 Task: Create a due date automation trigger when advanced on, on the tuesday of the week a card is due add dates starting this month at 11:00 AM.
Action: Mouse moved to (995, 77)
Screenshot: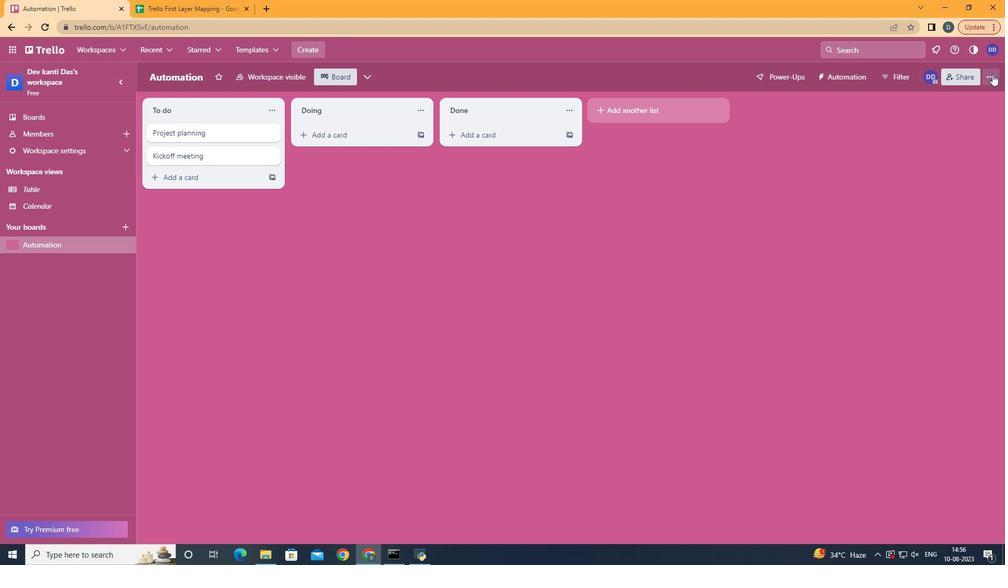 
Action: Mouse pressed left at (995, 77)
Screenshot: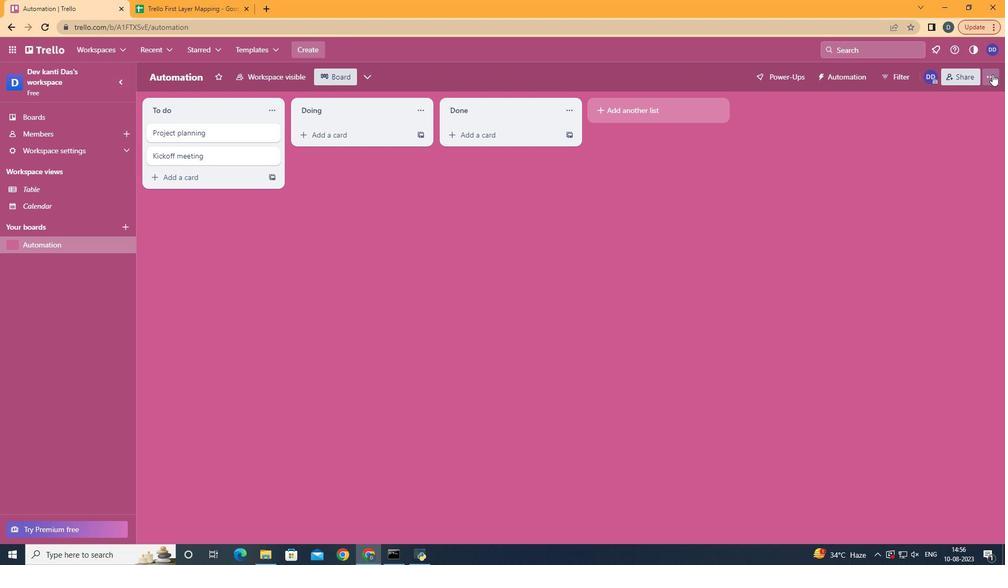
Action: Mouse moved to (923, 222)
Screenshot: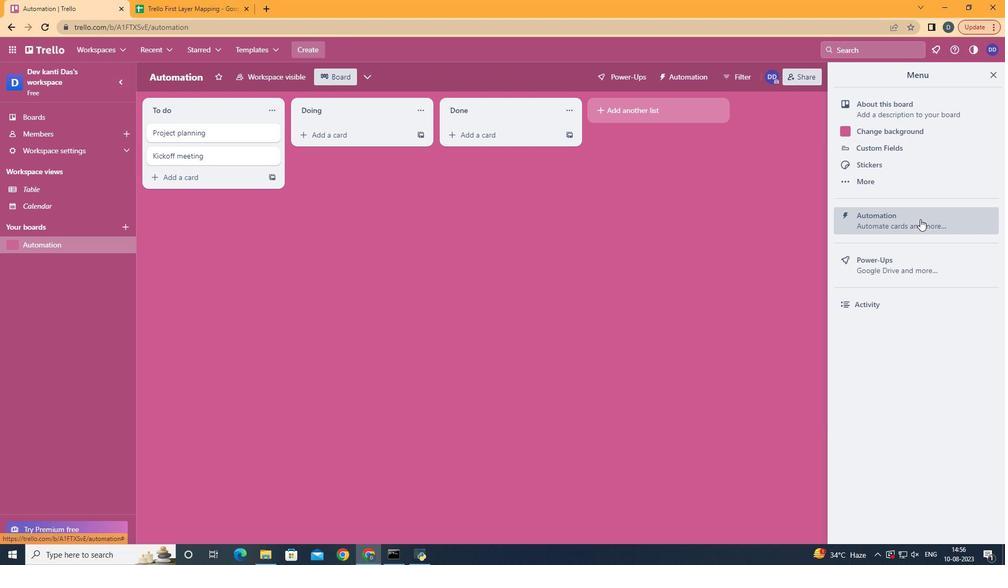 
Action: Mouse pressed left at (923, 222)
Screenshot: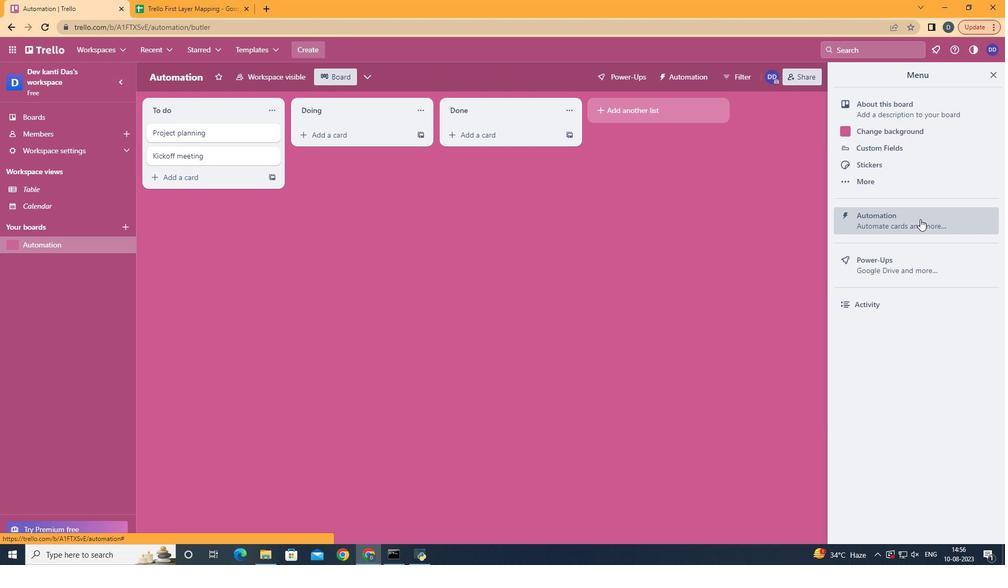 
Action: Mouse moved to (194, 210)
Screenshot: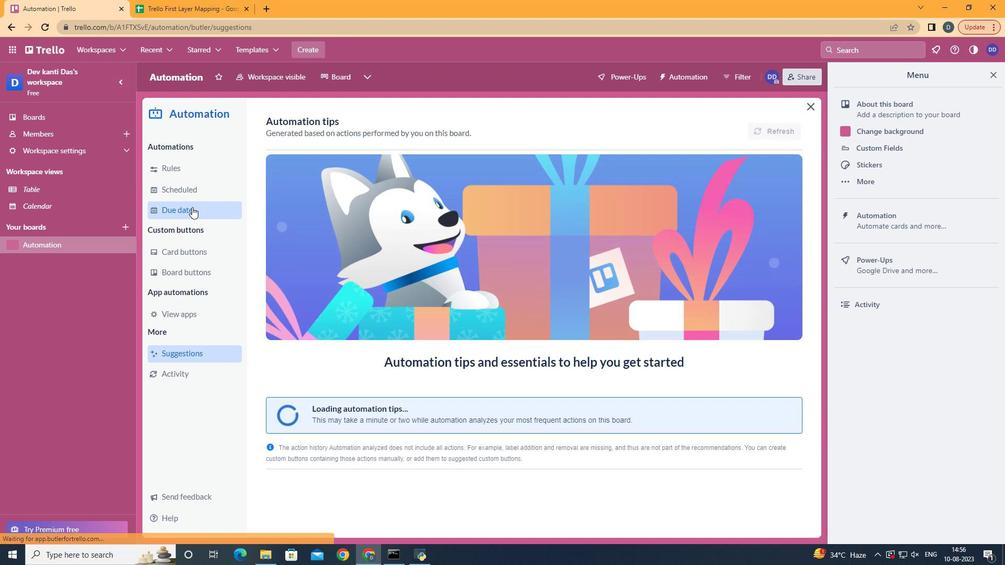 
Action: Mouse pressed left at (194, 210)
Screenshot: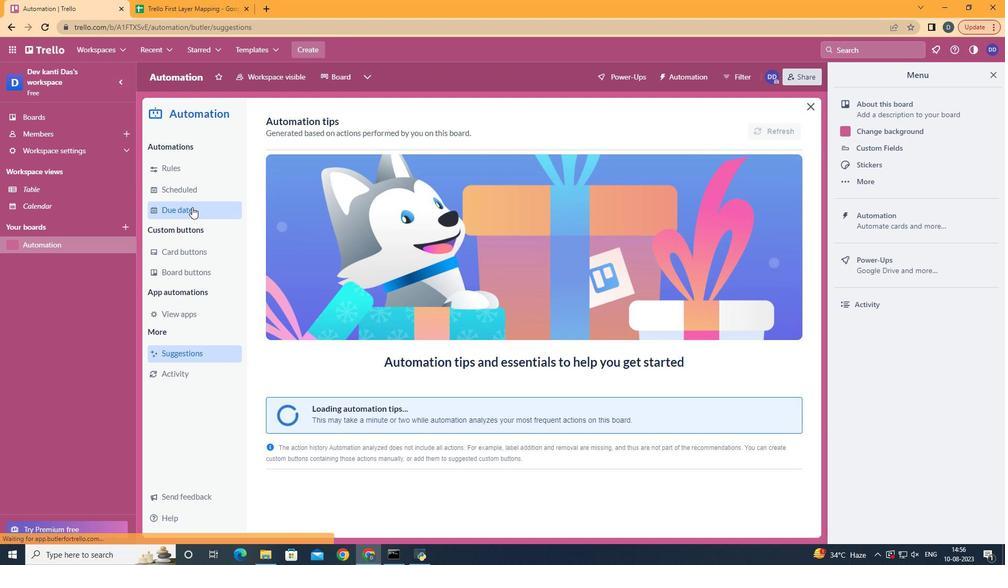 
Action: Mouse moved to (735, 127)
Screenshot: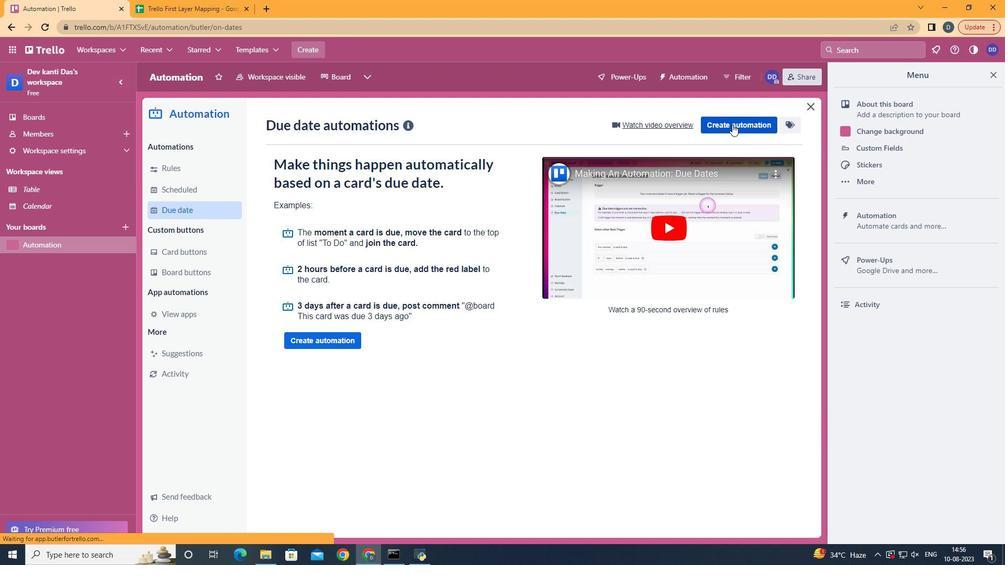 
Action: Mouse pressed left at (735, 127)
Screenshot: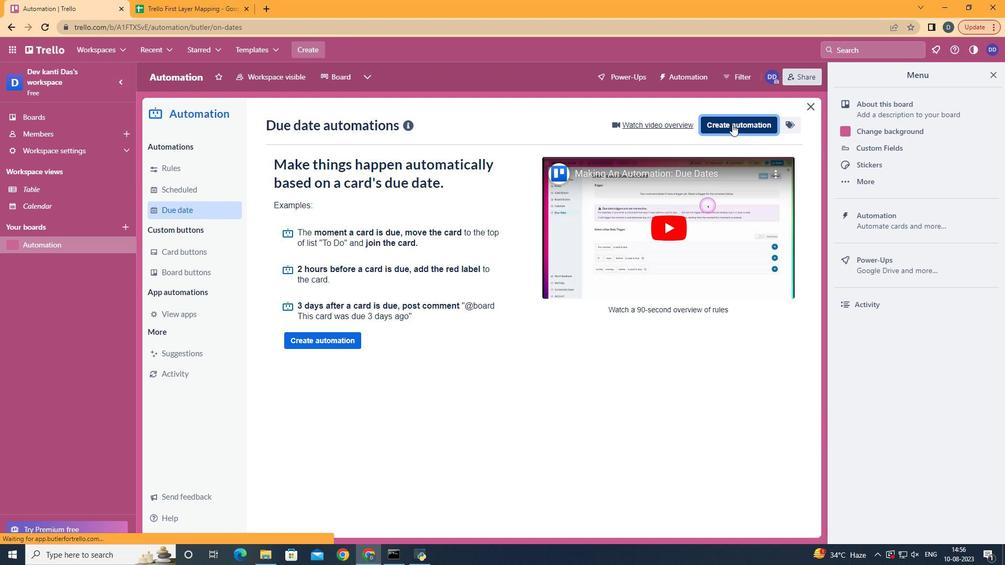 
Action: Mouse moved to (541, 220)
Screenshot: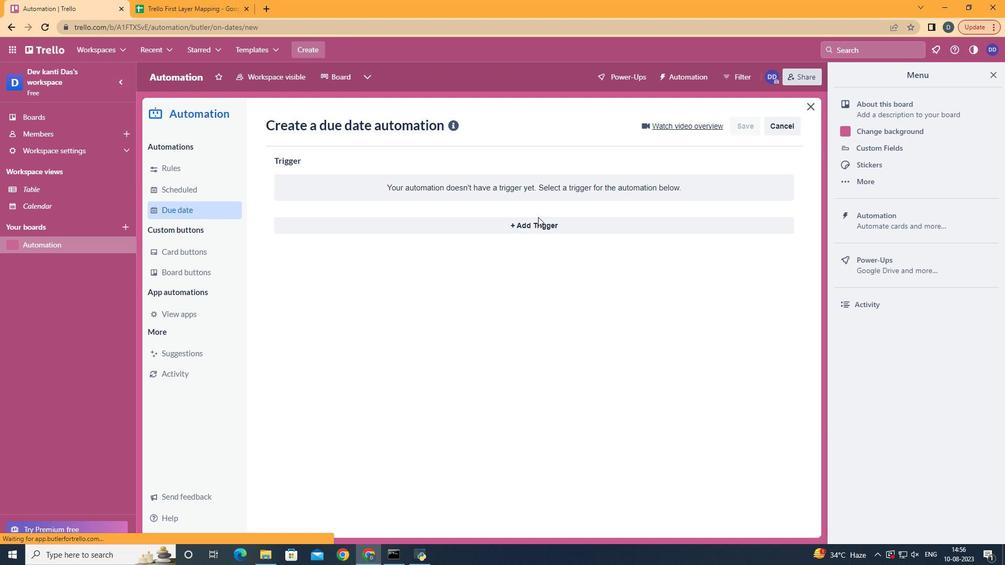 
Action: Mouse pressed left at (541, 220)
Screenshot: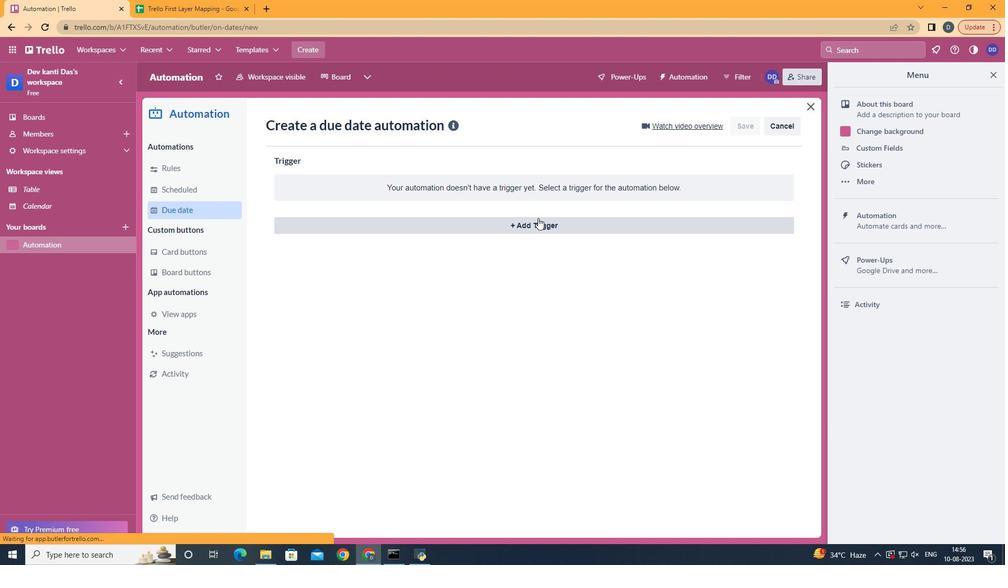
Action: Mouse moved to (611, 228)
Screenshot: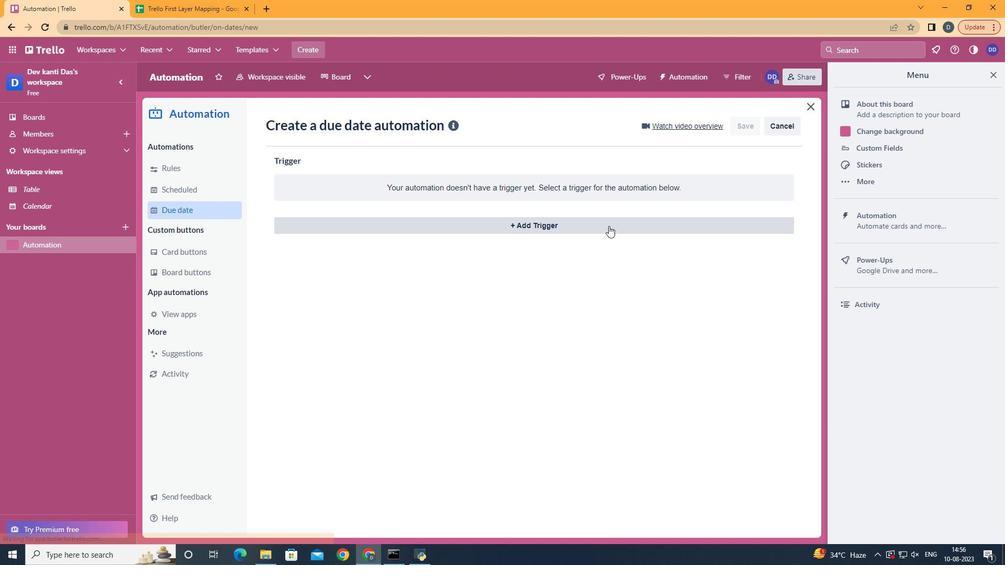 
Action: Mouse pressed left at (611, 228)
Screenshot: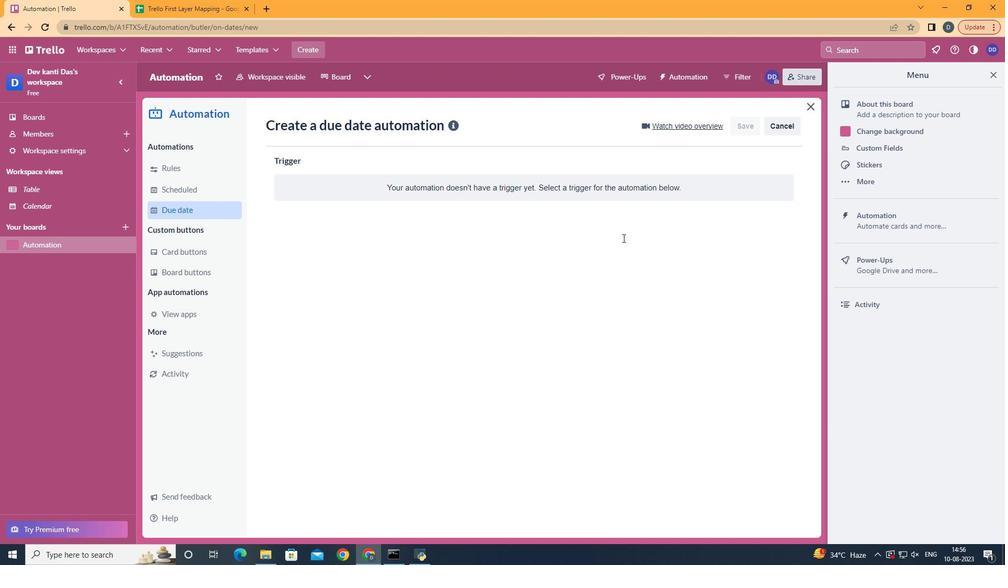 
Action: Mouse moved to (330, 295)
Screenshot: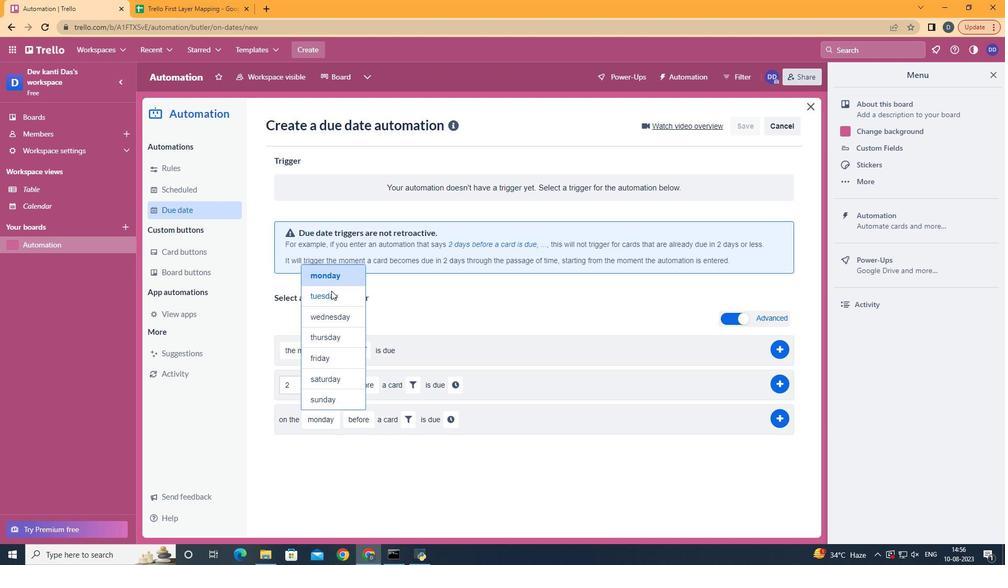 
Action: Mouse pressed left at (330, 295)
Screenshot: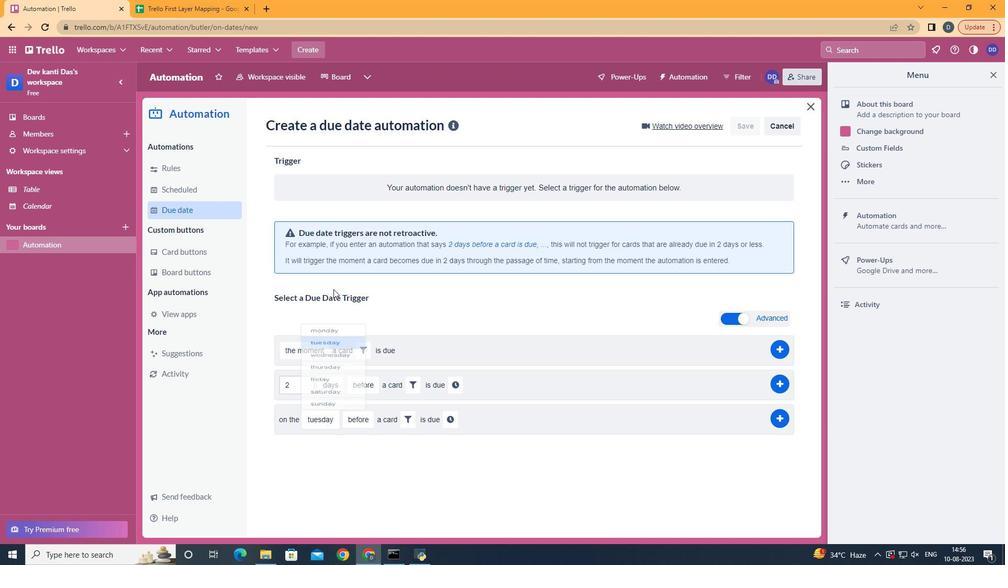 
Action: Mouse moved to (376, 481)
Screenshot: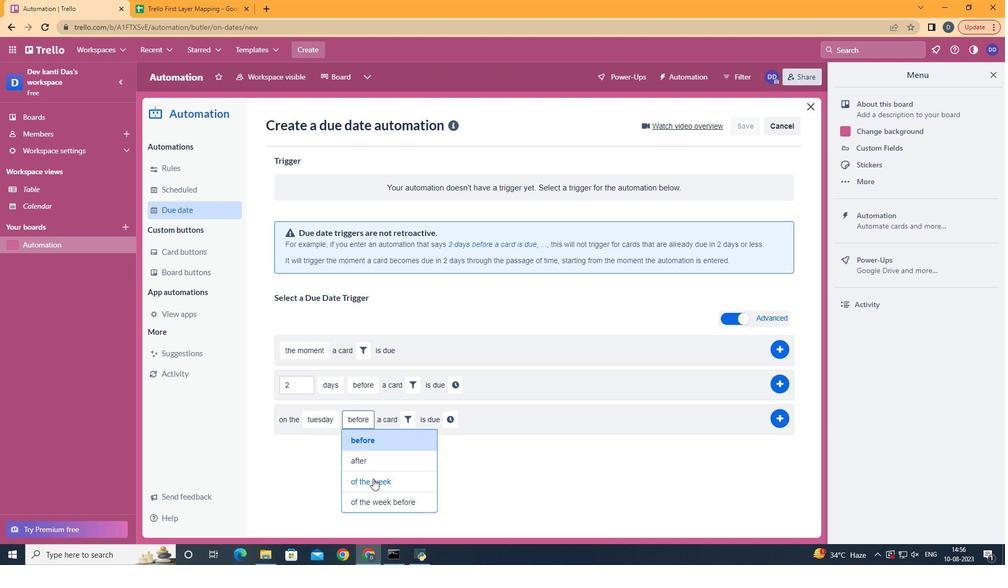 
Action: Mouse pressed left at (376, 481)
Screenshot: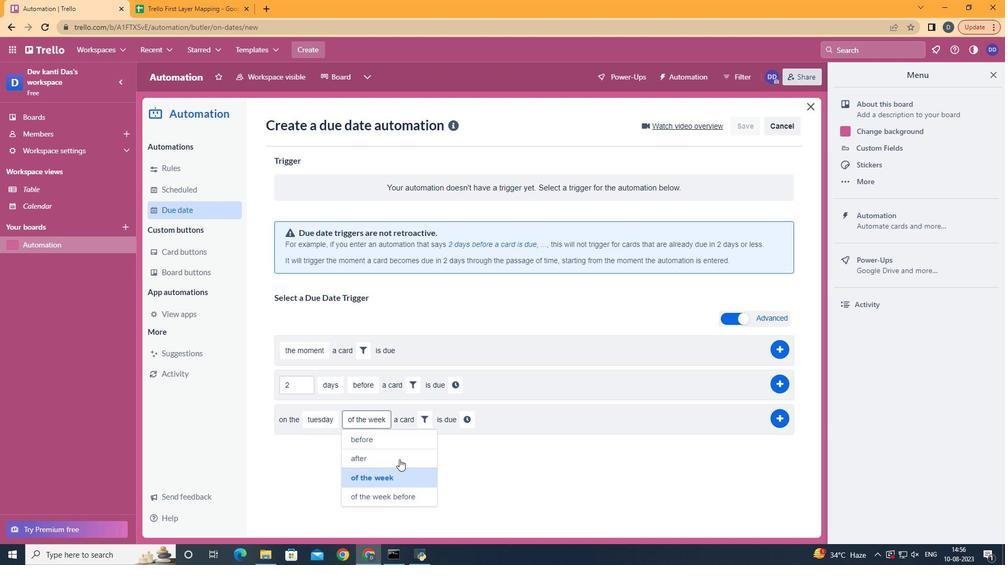
Action: Mouse moved to (427, 426)
Screenshot: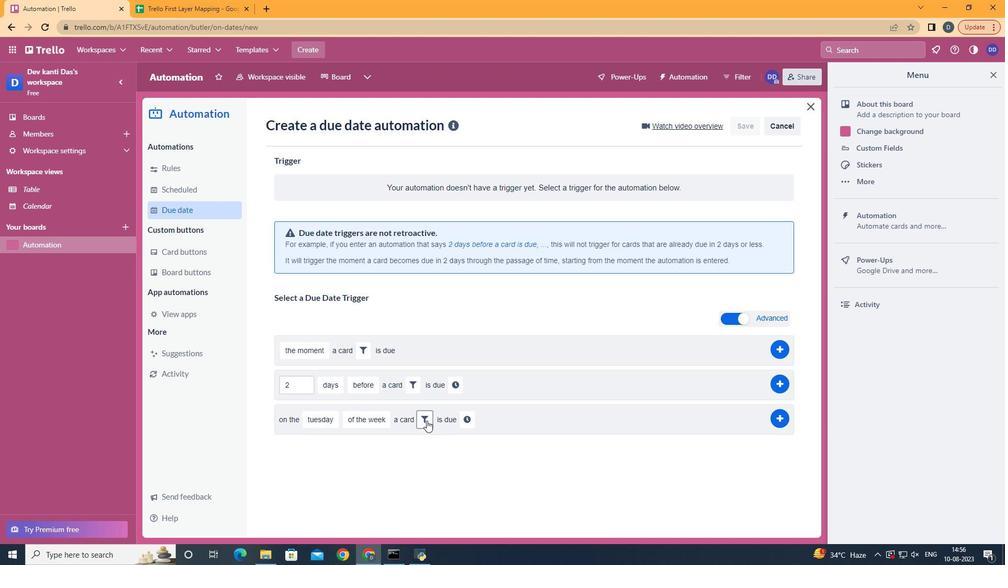 
Action: Mouse pressed left at (427, 426)
Screenshot: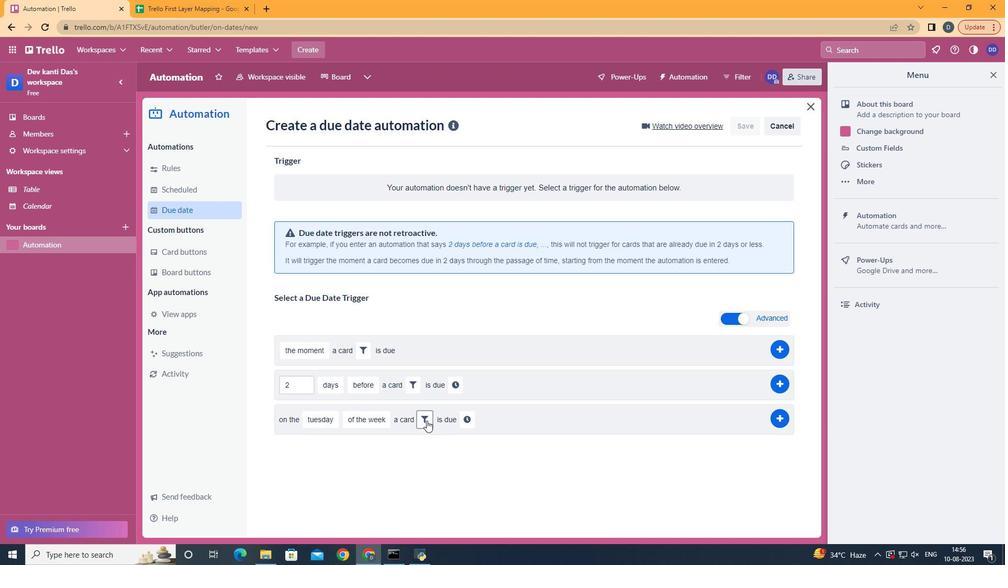 
Action: Mouse moved to (486, 463)
Screenshot: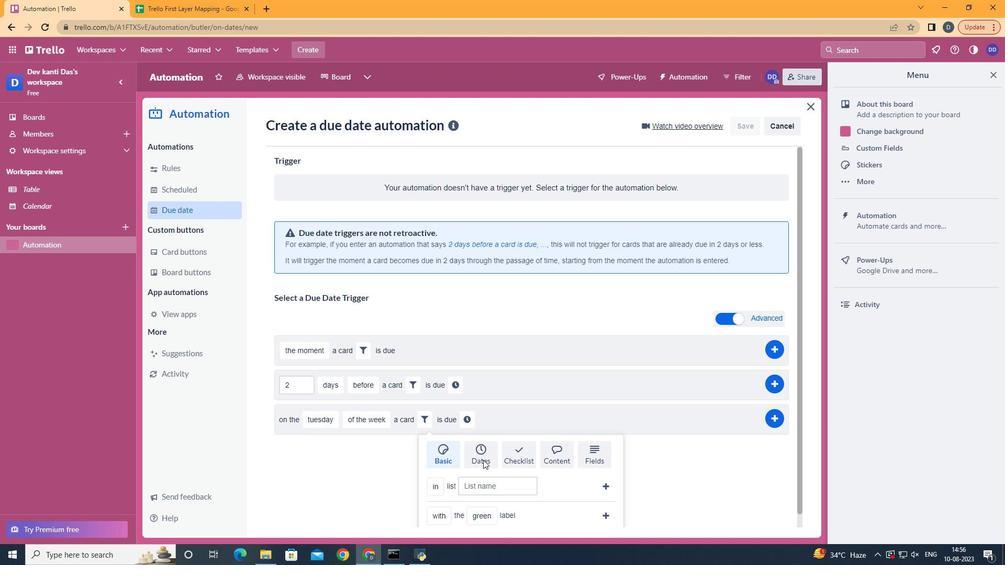 
Action: Mouse pressed left at (486, 463)
Screenshot: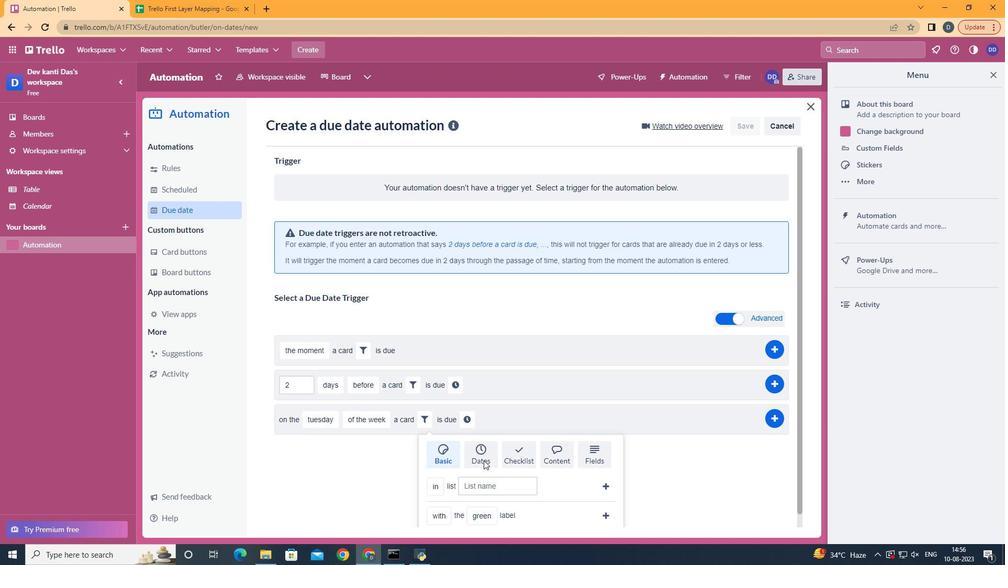 
Action: Mouse moved to (486, 463)
Screenshot: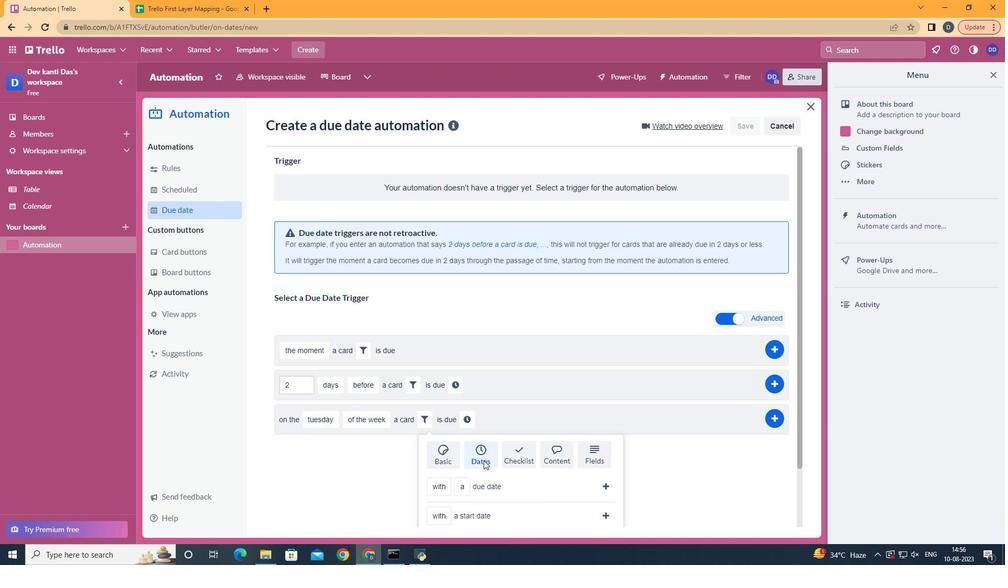 
Action: Mouse scrolled (486, 463) with delta (0, 0)
Screenshot: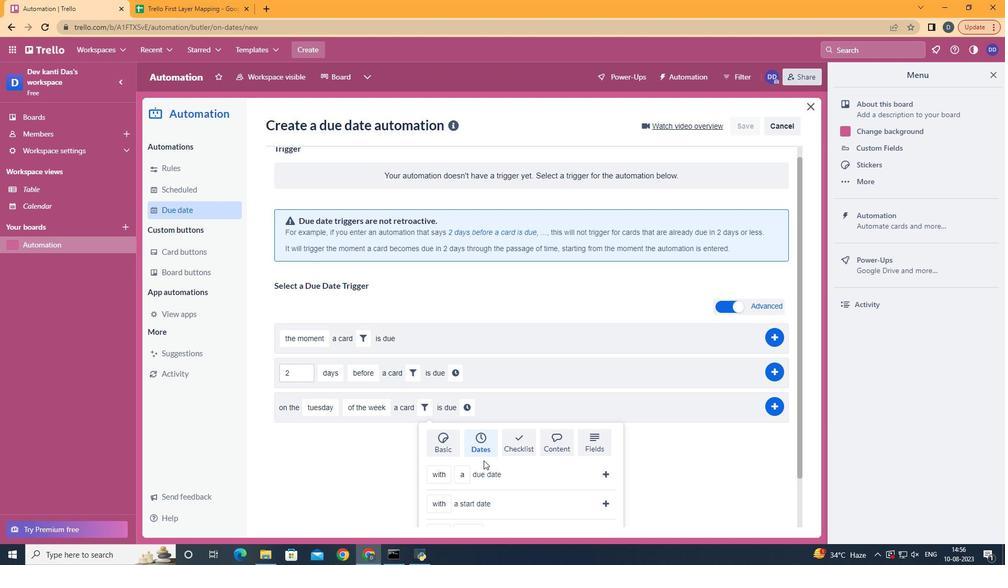 
Action: Mouse scrolled (486, 463) with delta (0, 0)
Screenshot: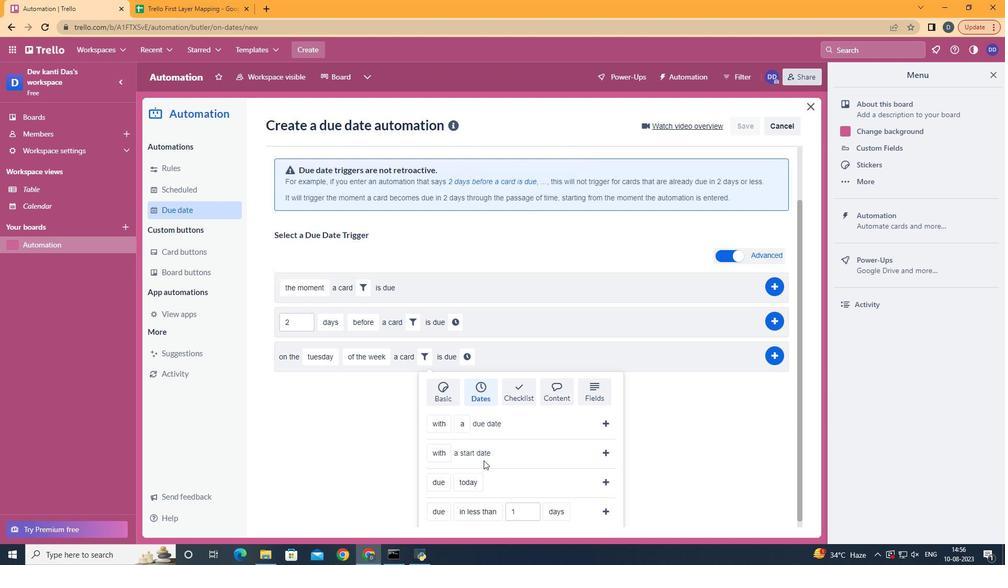 
Action: Mouse scrolled (486, 463) with delta (0, 0)
Screenshot: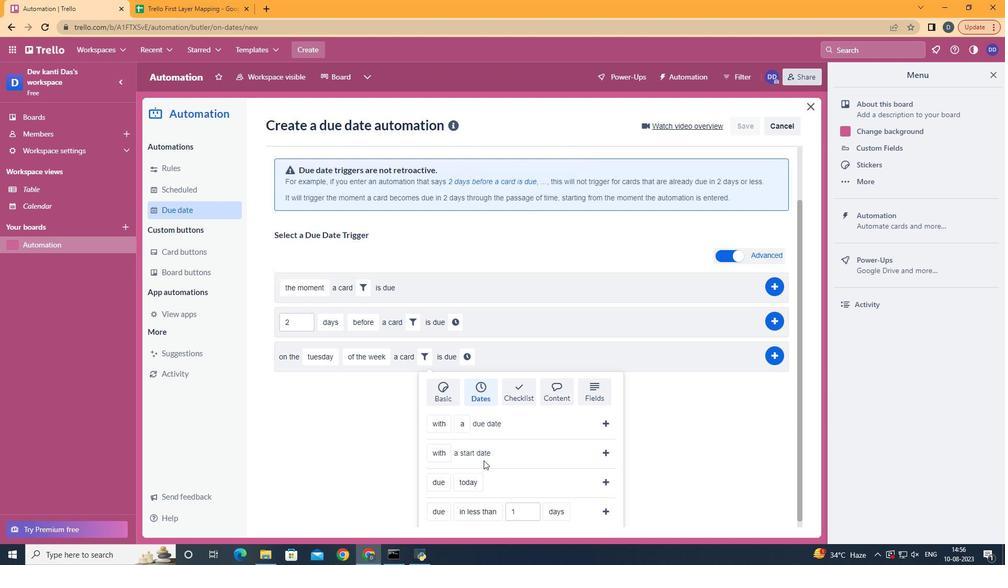 
Action: Mouse scrolled (486, 463) with delta (0, 0)
Screenshot: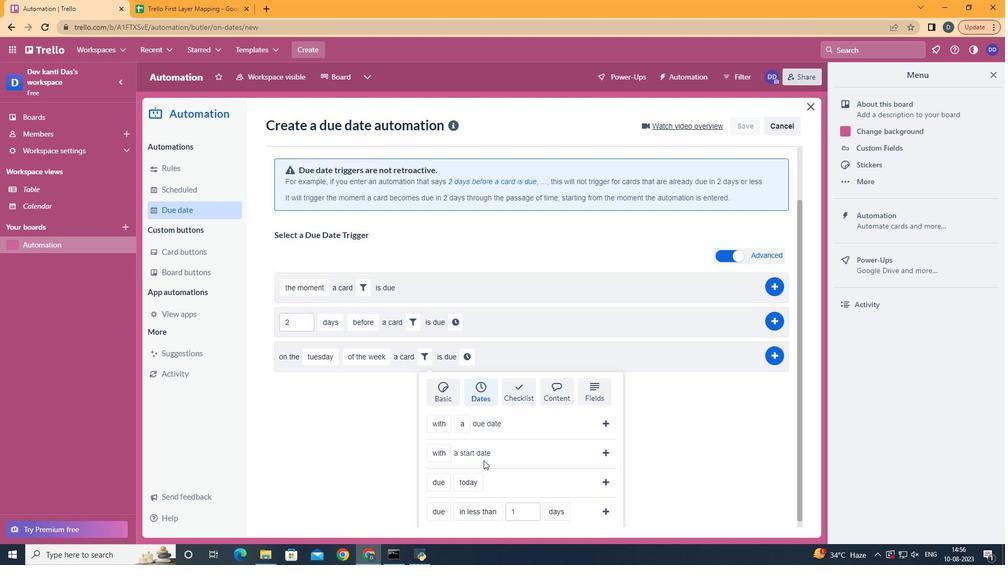 
Action: Mouse scrolled (486, 463) with delta (0, 0)
Screenshot: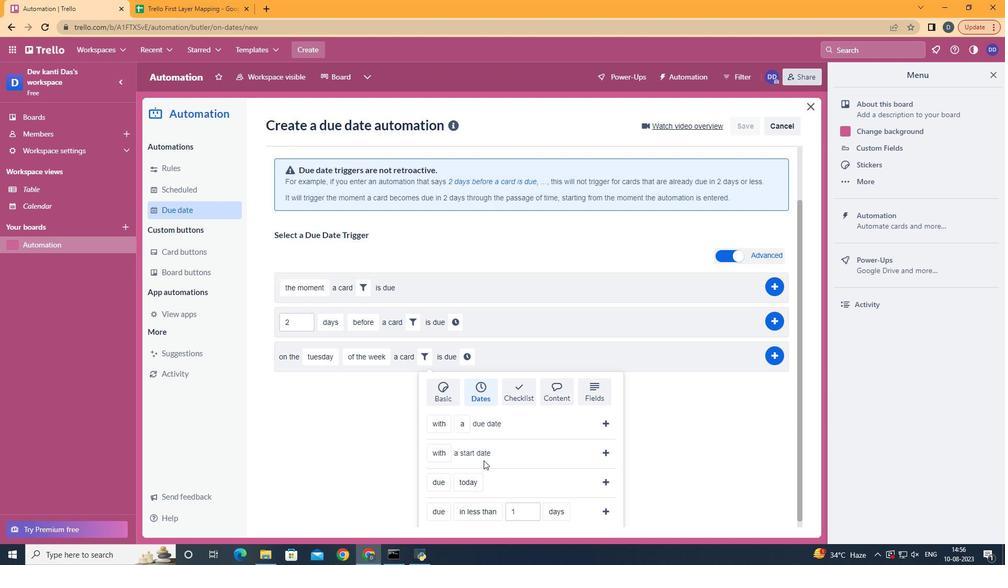 
Action: Mouse scrolled (486, 463) with delta (0, 0)
Screenshot: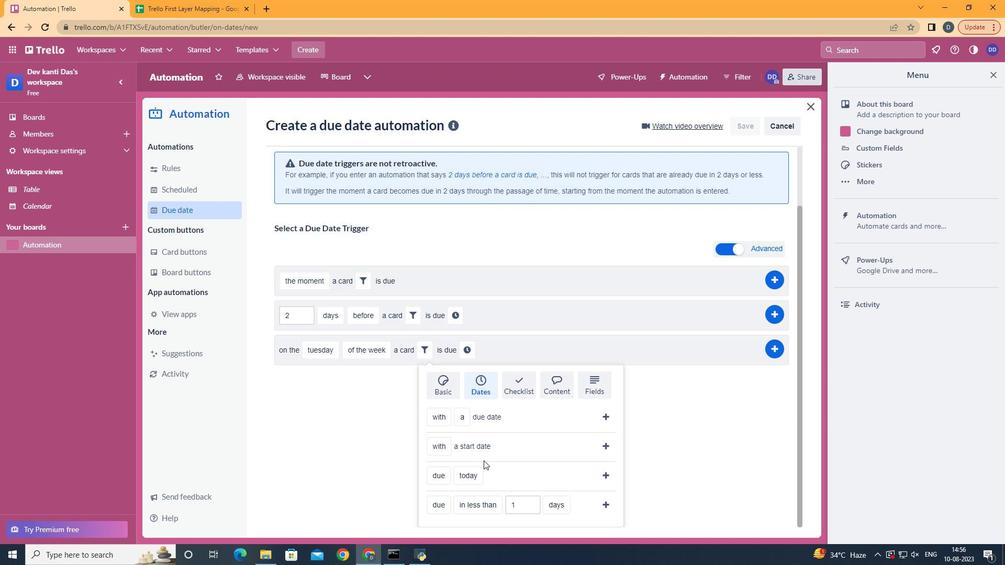 
Action: Mouse moved to (465, 440)
Screenshot: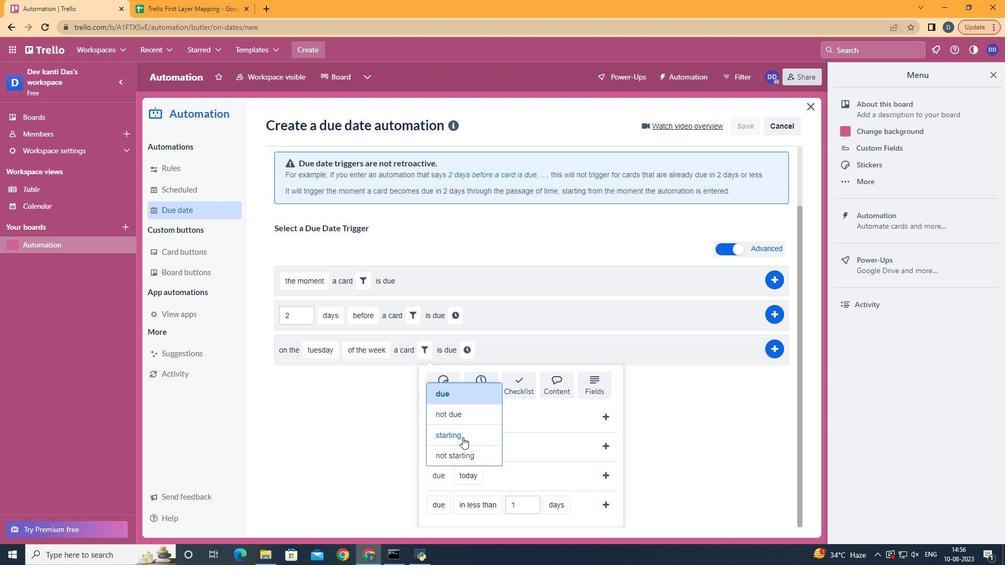 
Action: Mouse pressed left at (465, 440)
Screenshot: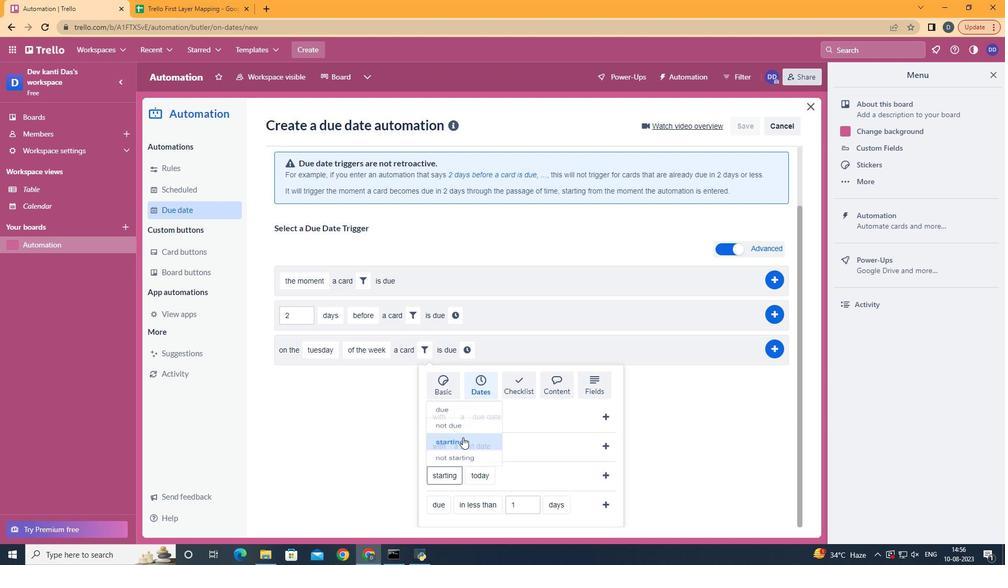 
Action: Mouse moved to (503, 436)
Screenshot: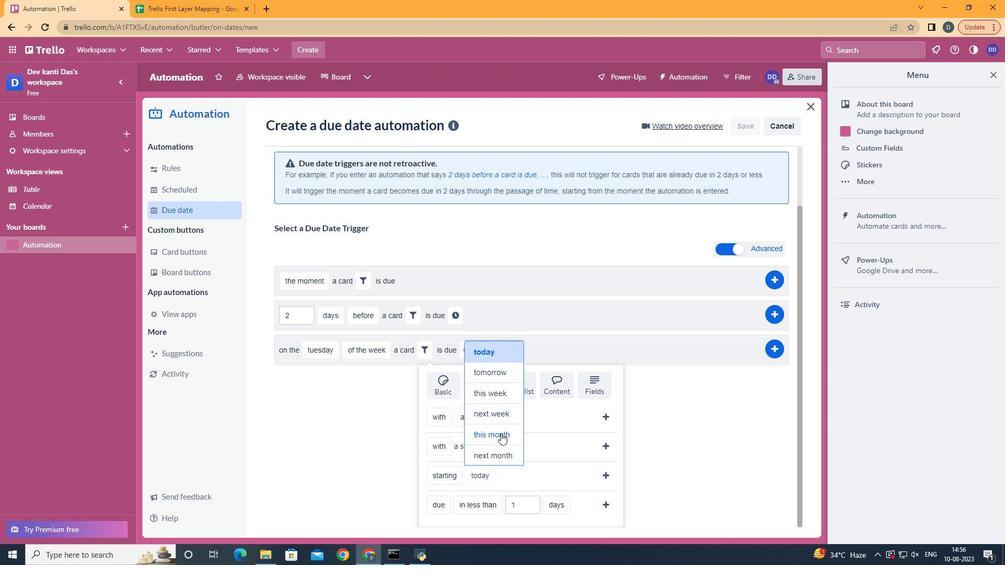 
Action: Mouse pressed left at (503, 436)
Screenshot: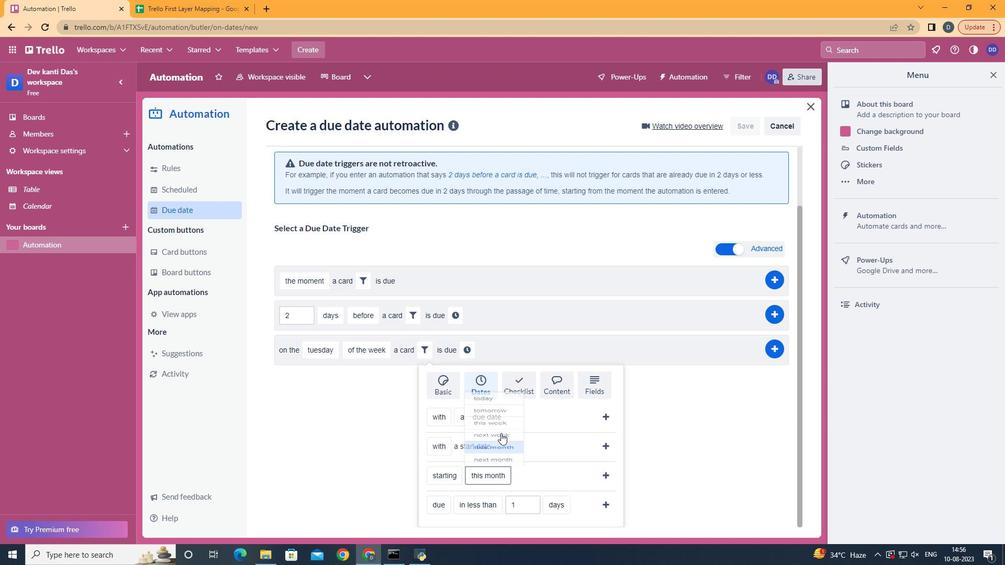 
Action: Mouse moved to (610, 478)
Screenshot: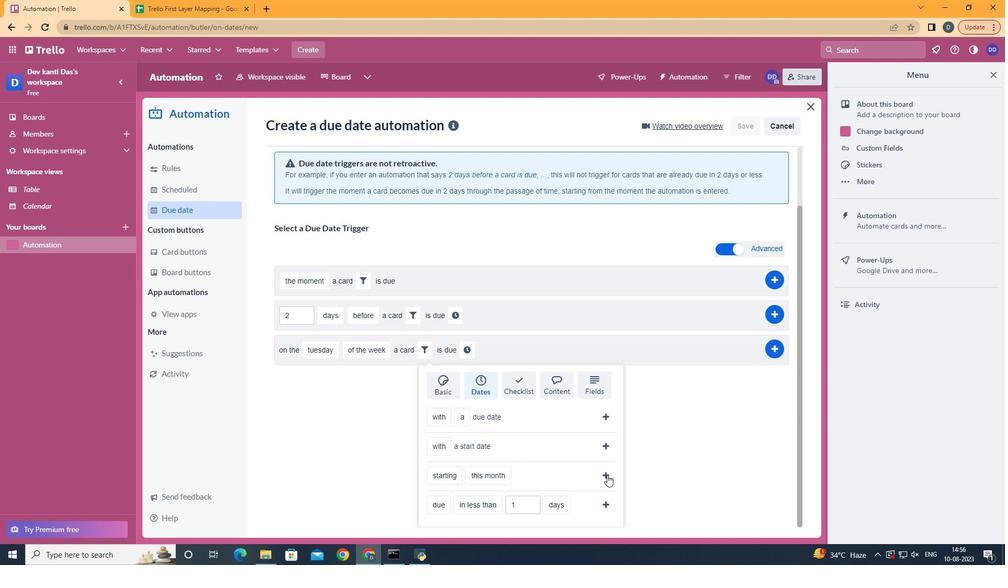 
Action: Mouse pressed left at (610, 478)
Screenshot: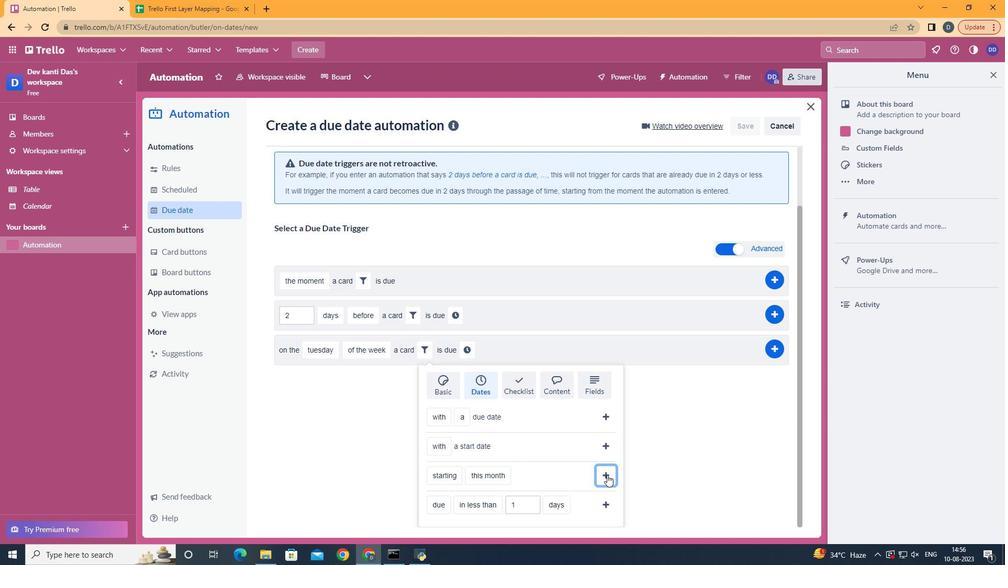
Action: Mouse moved to (562, 422)
Screenshot: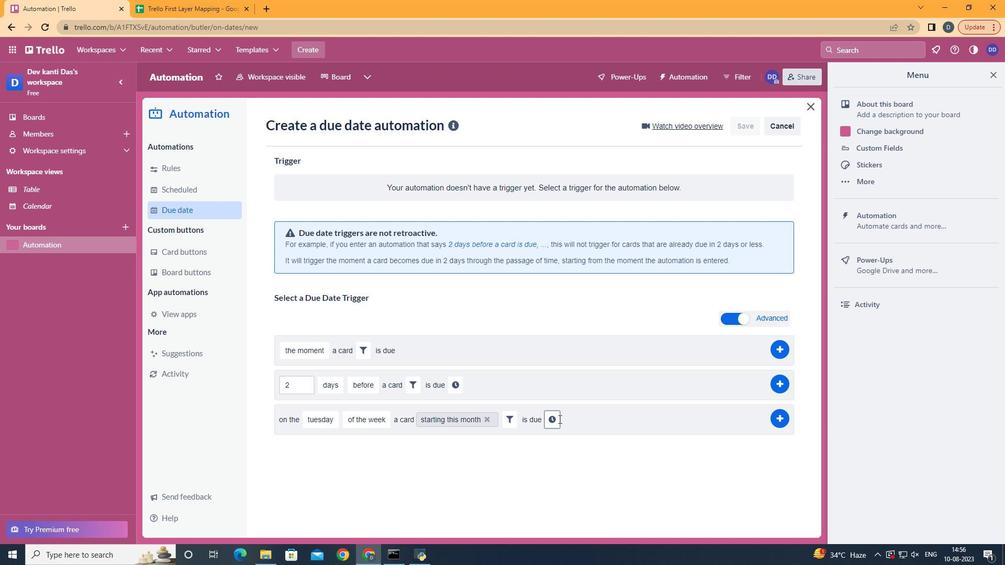 
Action: Mouse pressed left at (562, 422)
Screenshot: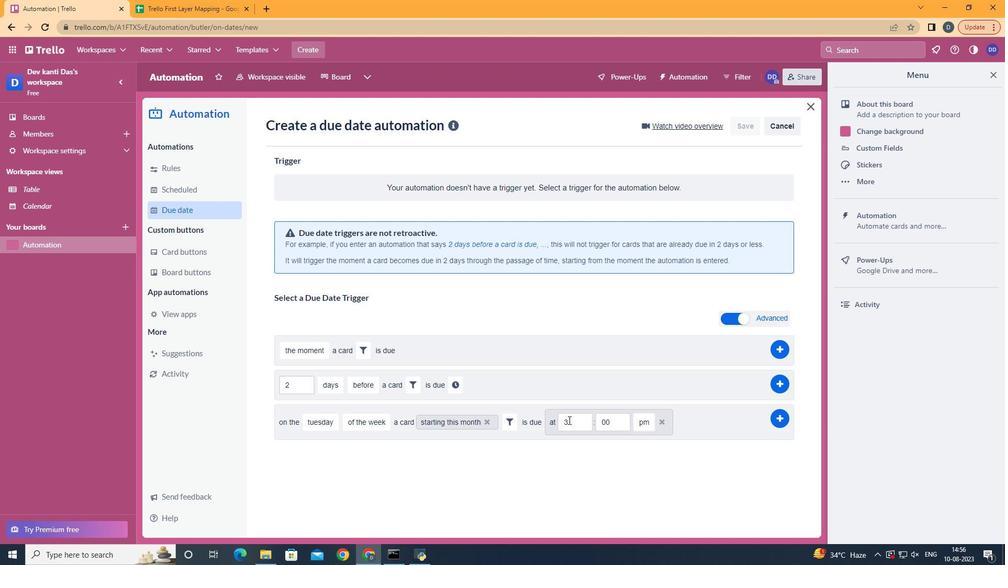 
Action: Mouse moved to (585, 426)
Screenshot: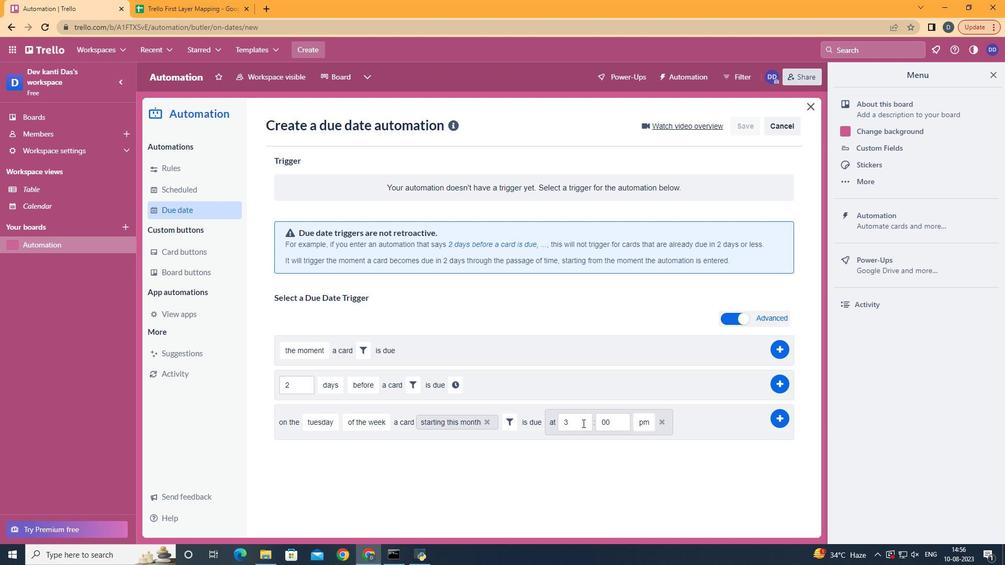 
Action: Mouse pressed left at (585, 426)
Screenshot: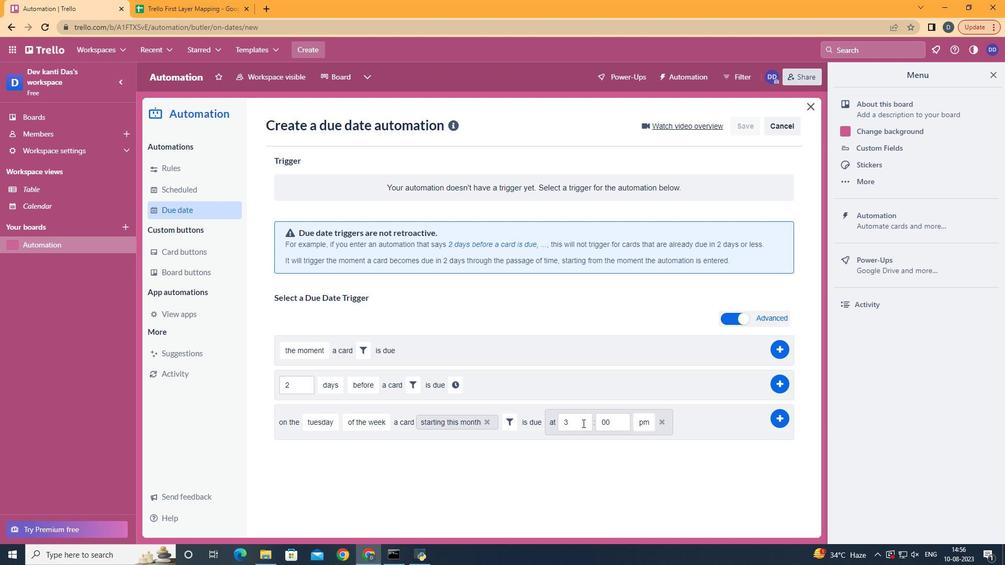 
Action: Key pressed <Key.backspace>11
Screenshot: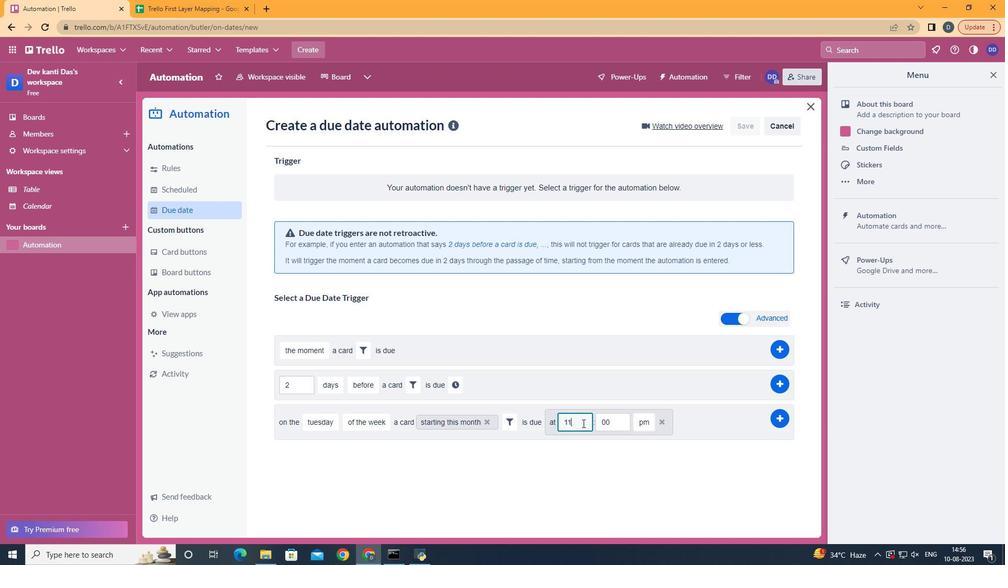 
Action: Mouse moved to (644, 444)
Screenshot: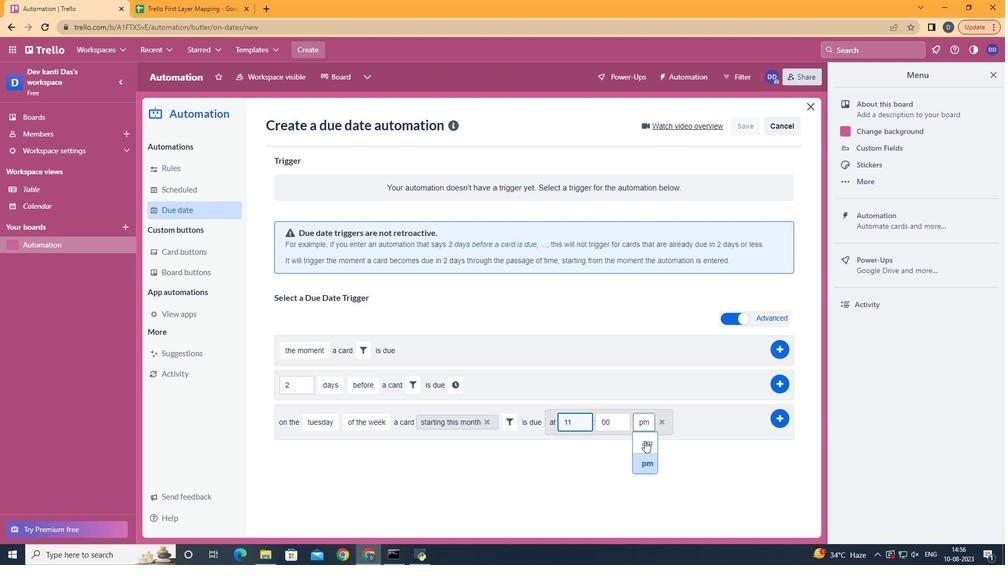 
Action: Mouse pressed left at (644, 444)
Screenshot: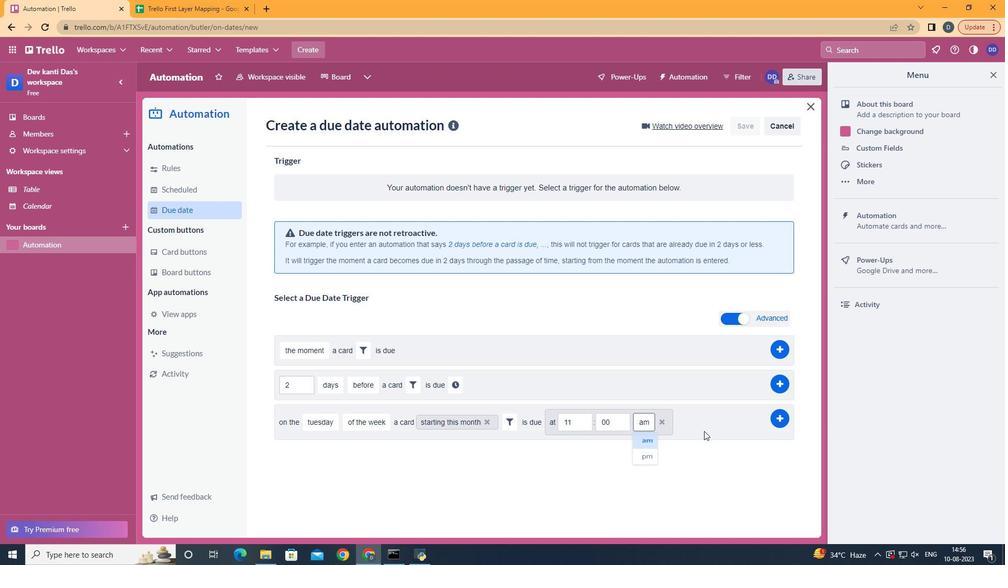 
Action: Mouse moved to (784, 426)
Screenshot: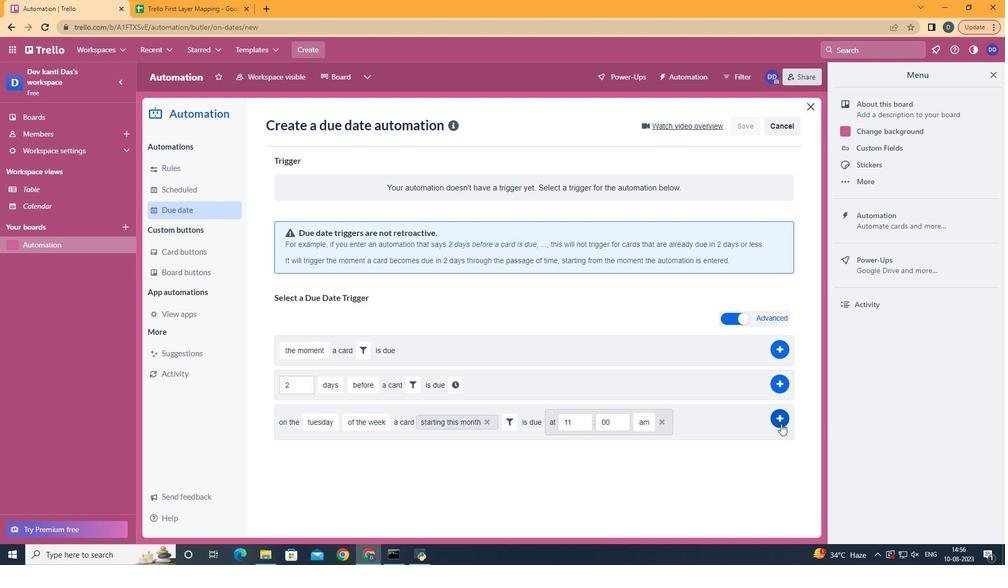 
Action: Mouse pressed left at (784, 426)
Screenshot: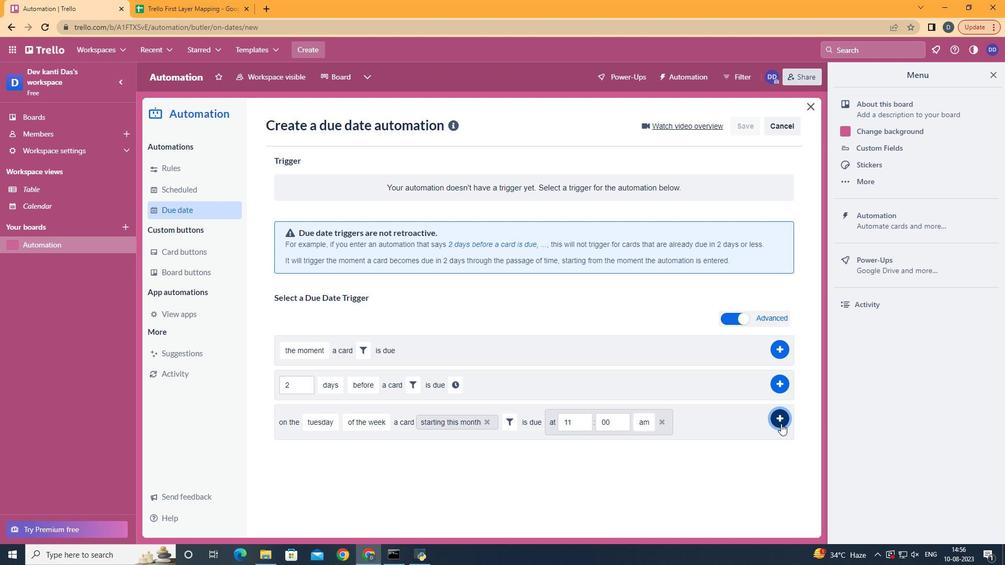 
Action: Mouse moved to (535, 134)
Screenshot: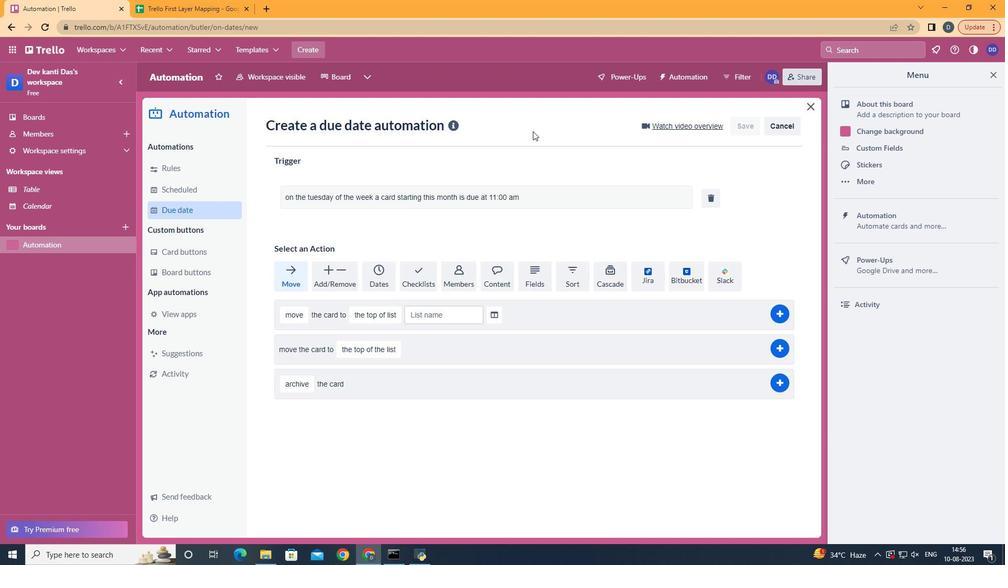 
